 Task: Sort the products in the category "Non-Alcoholic Wines" by best match.
Action: Mouse moved to (696, 248)
Screenshot: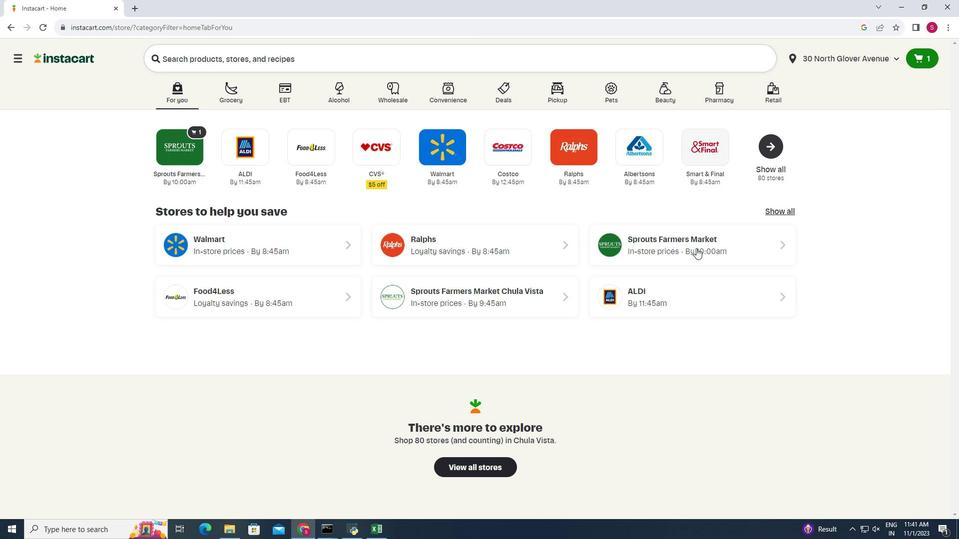 
Action: Mouse pressed left at (696, 248)
Screenshot: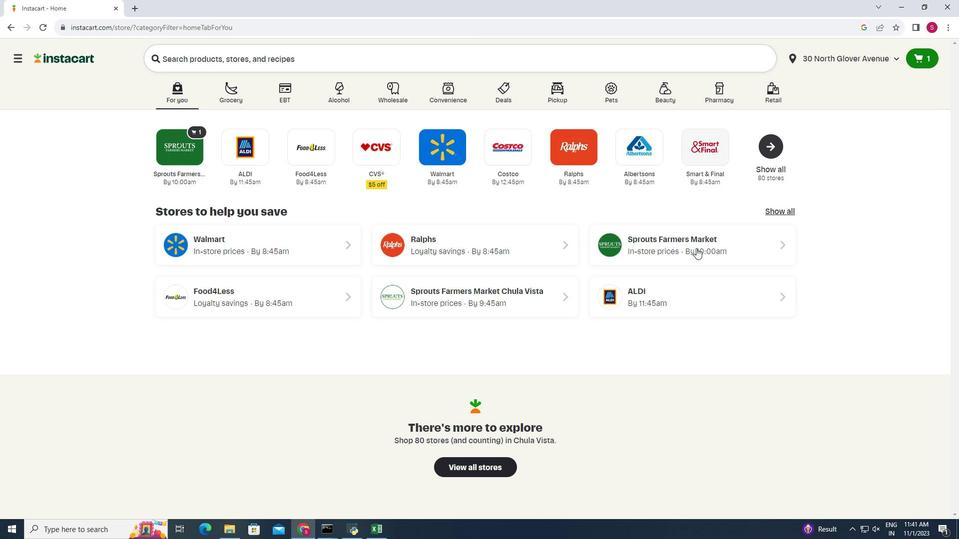 
Action: Mouse moved to (3, 477)
Screenshot: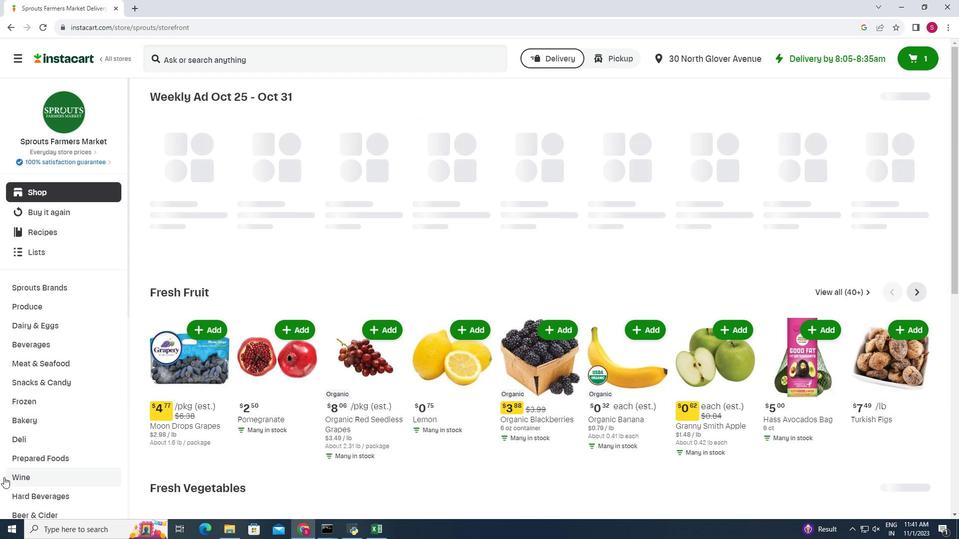 
Action: Mouse pressed left at (3, 477)
Screenshot: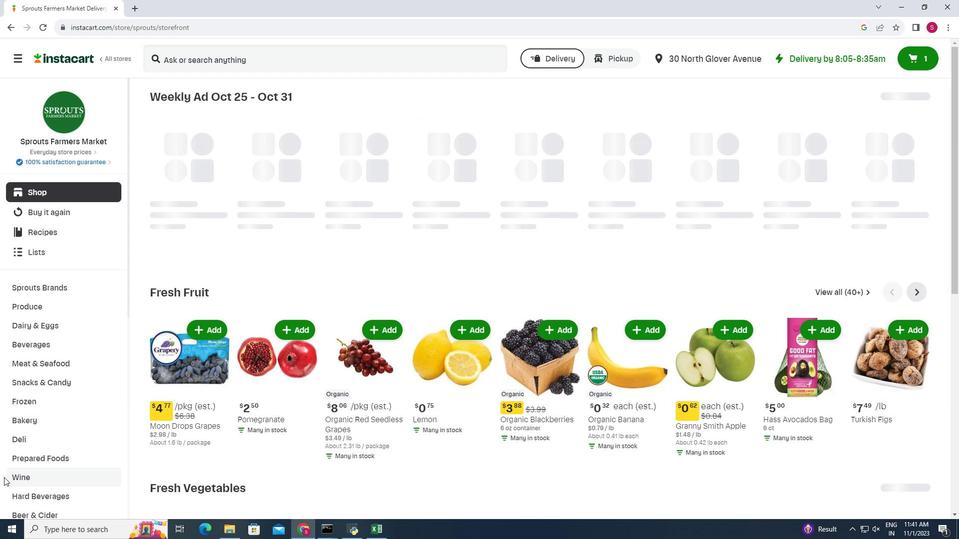 
Action: Mouse moved to (14, 479)
Screenshot: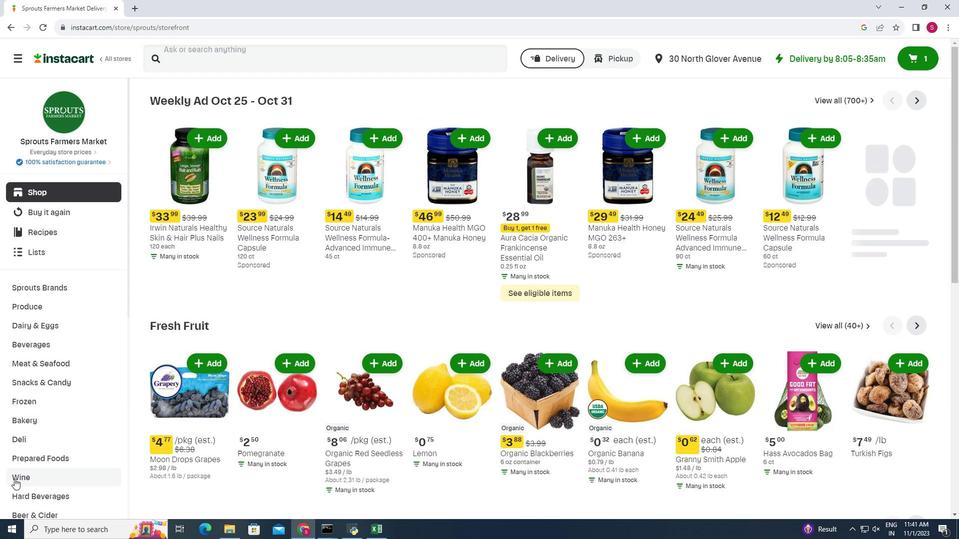 
Action: Mouse pressed left at (14, 479)
Screenshot: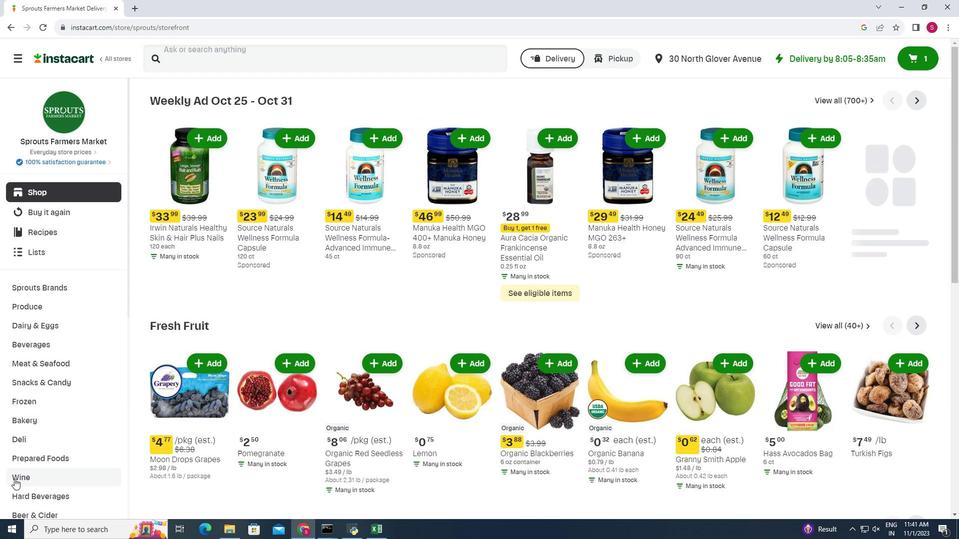 
Action: Mouse moved to (501, 121)
Screenshot: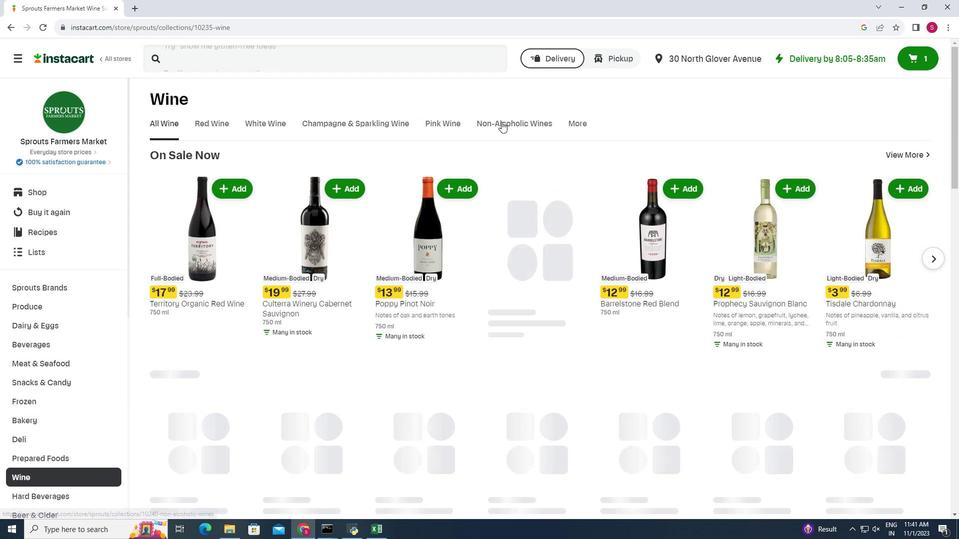 
Action: Mouse pressed left at (501, 121)
Screenshot: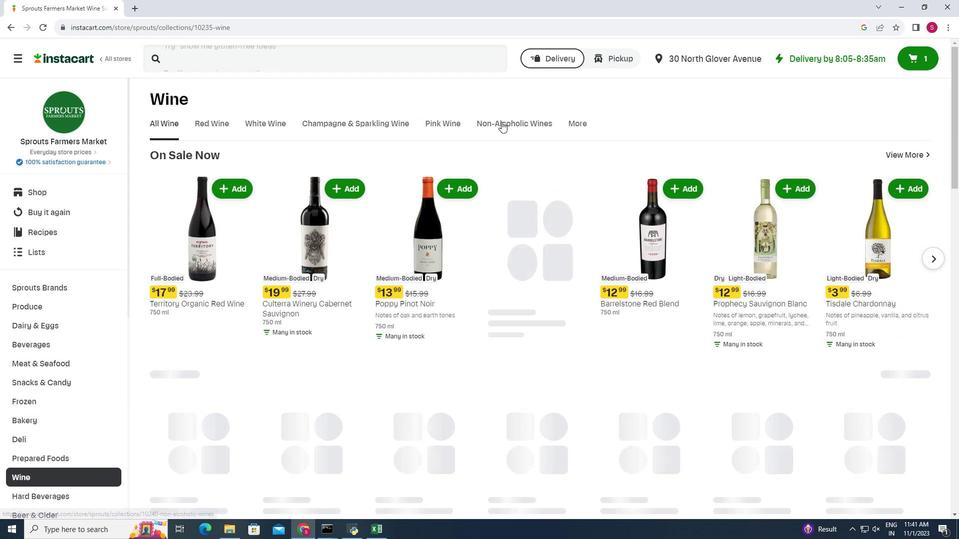 
Action: Mouse moved to (885, 162)
Screenshot: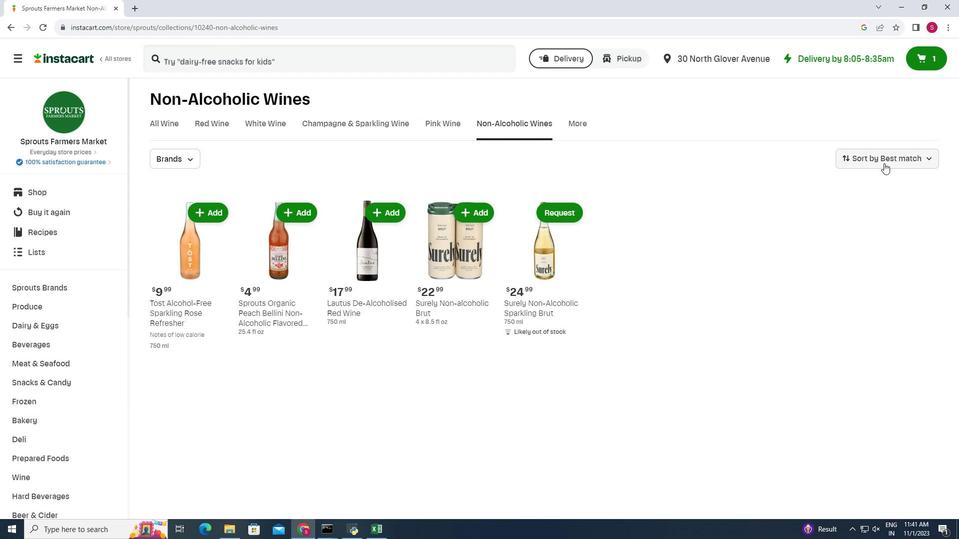 
Action: Mouse pressed left at (885, 162)
Screenshot: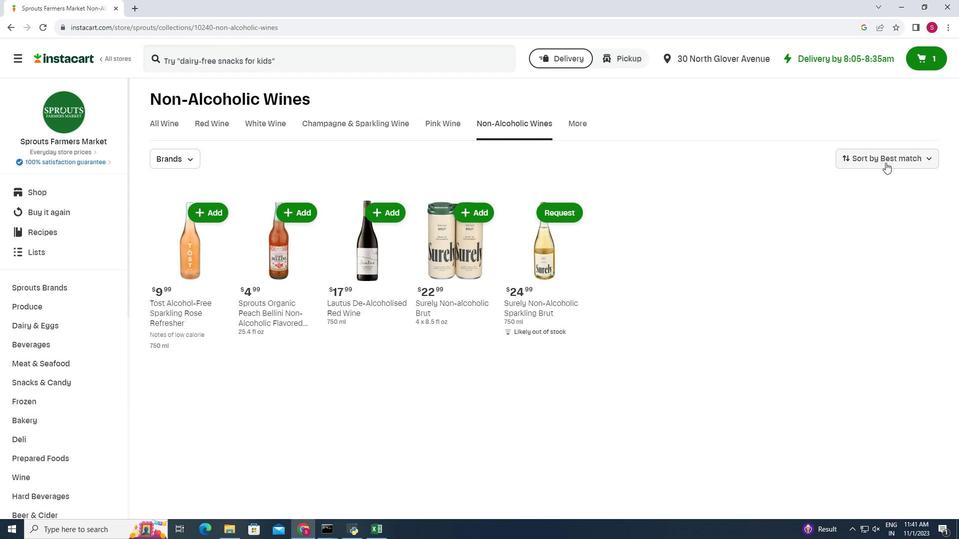 
Action: Mouse moved to (884, 180)
Screenshot: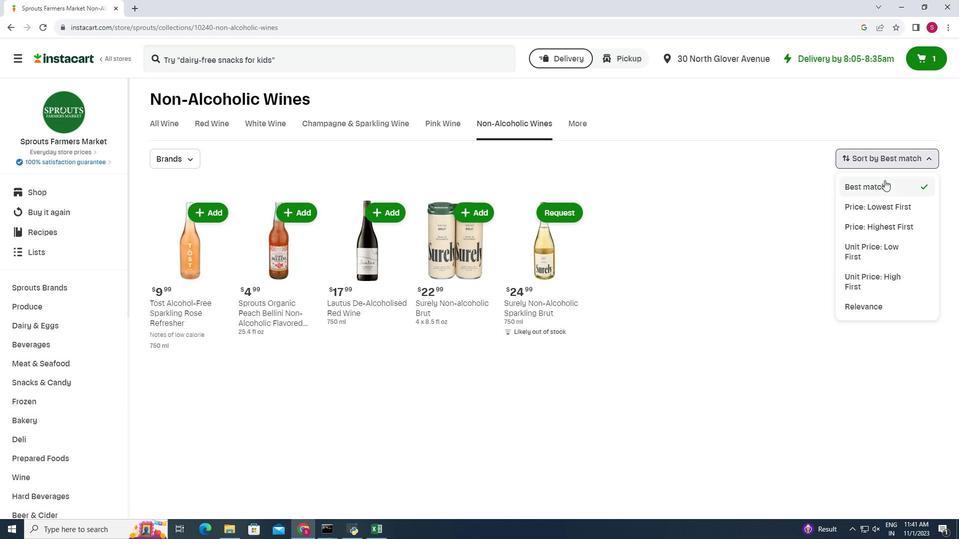 
Action: Mouse pressed left at (884, 180)
Screenshot: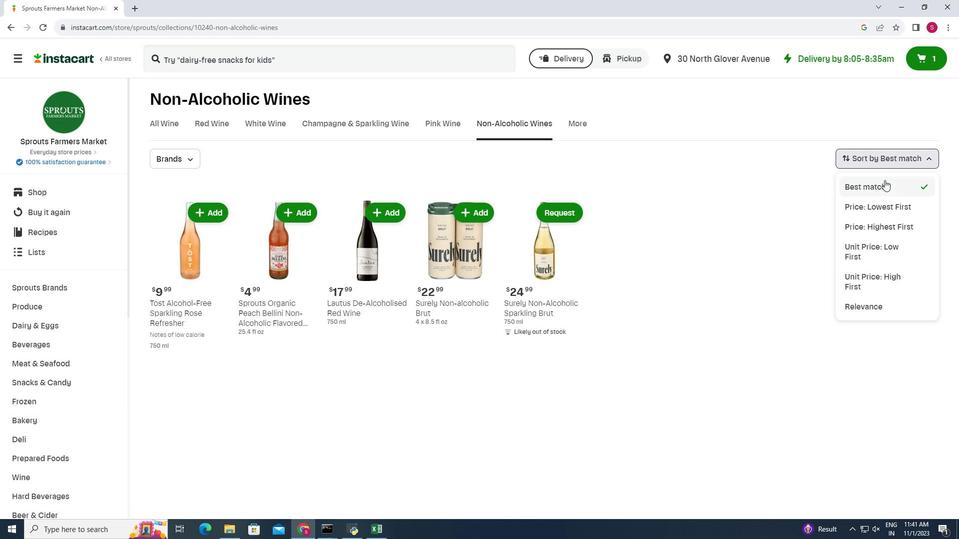 
Action: Mouse moved to (734, 260)
Screenshot: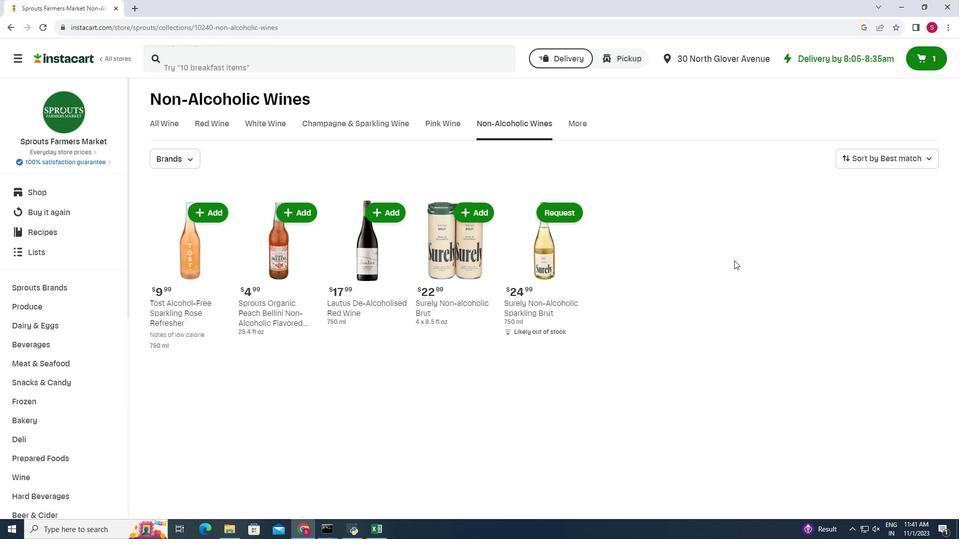 
